 Task: Look for products in the category "Protein Drinks" from Koios.
Action: Mouse pressed left at (18, 78)
Screenshot: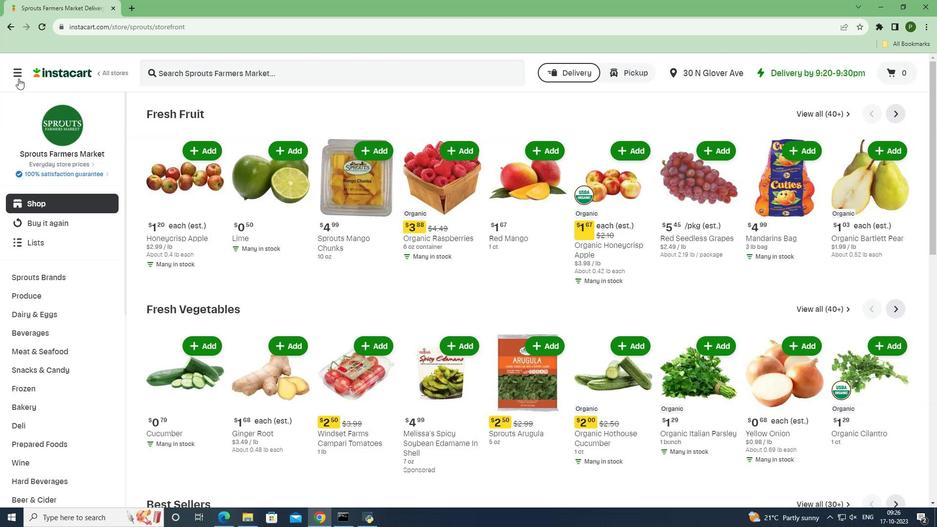 
Action: Mouse moved to (31, 248)
Screenshot: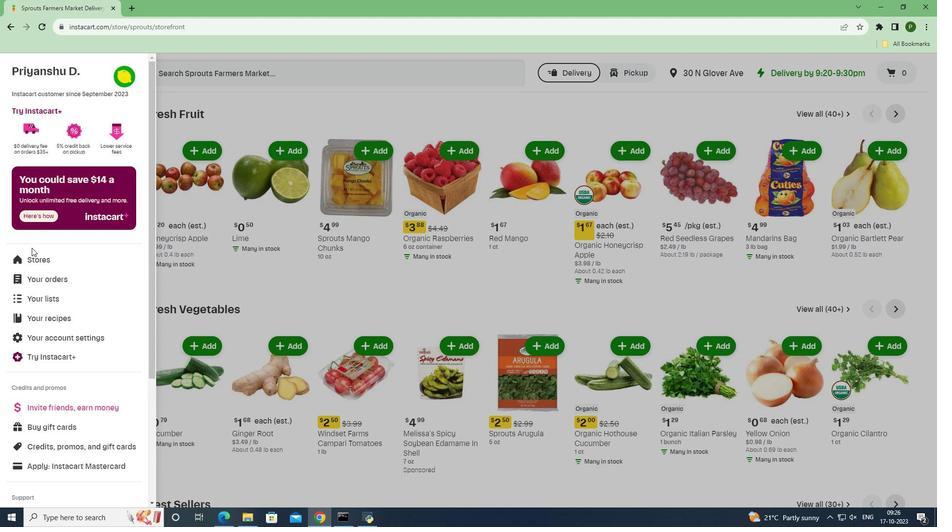 
Action: Mouse pressed left at (31, 248)
Screenshot: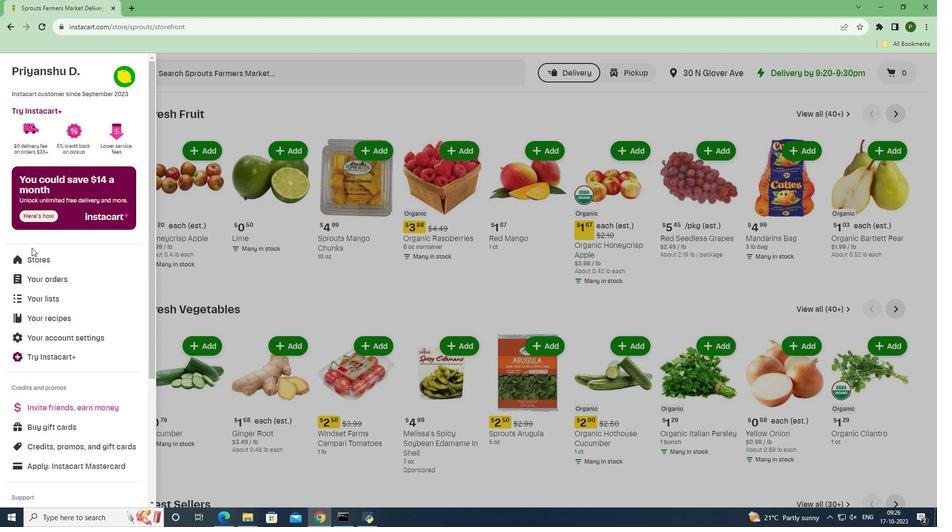 
Action: Mouse moved to (31, 254)
Screenshot: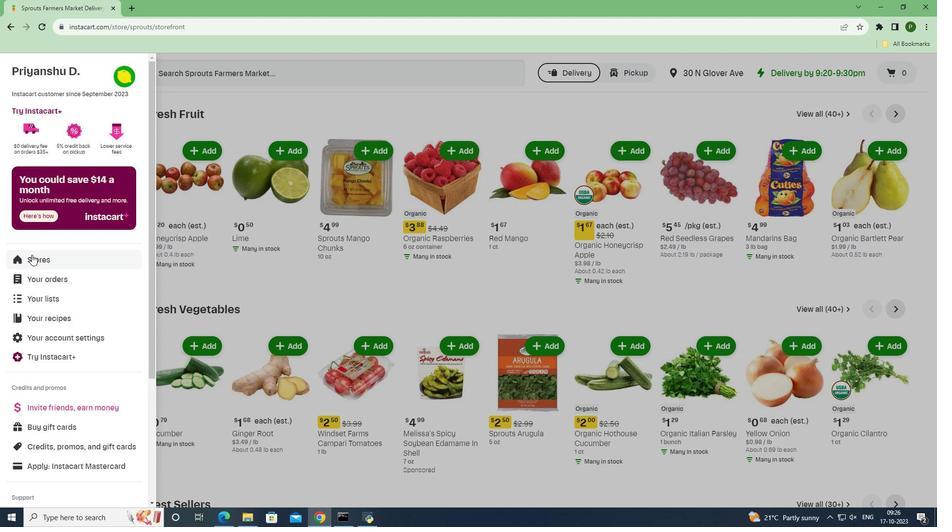 
Action: Mouse pressed left at (31, 254)
Screenshot: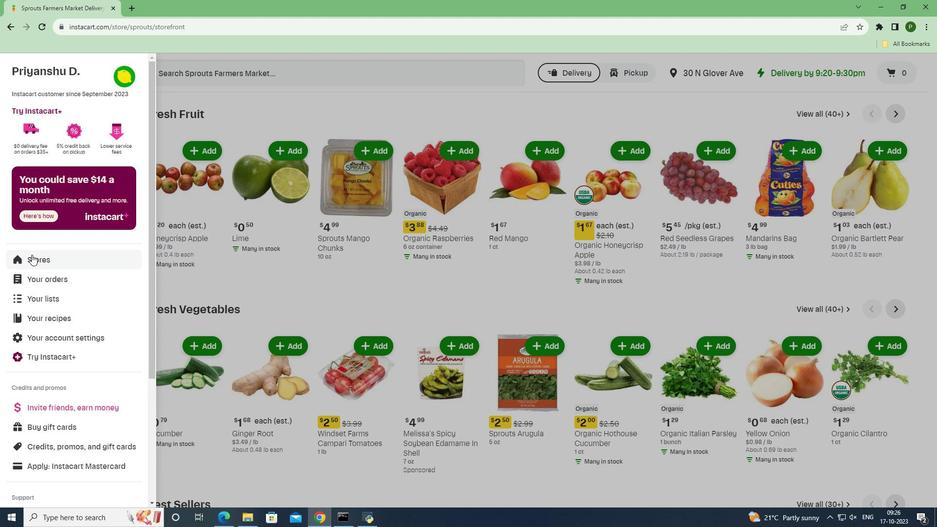 
Action: Mouse moved to (224, 109)
Screenshot: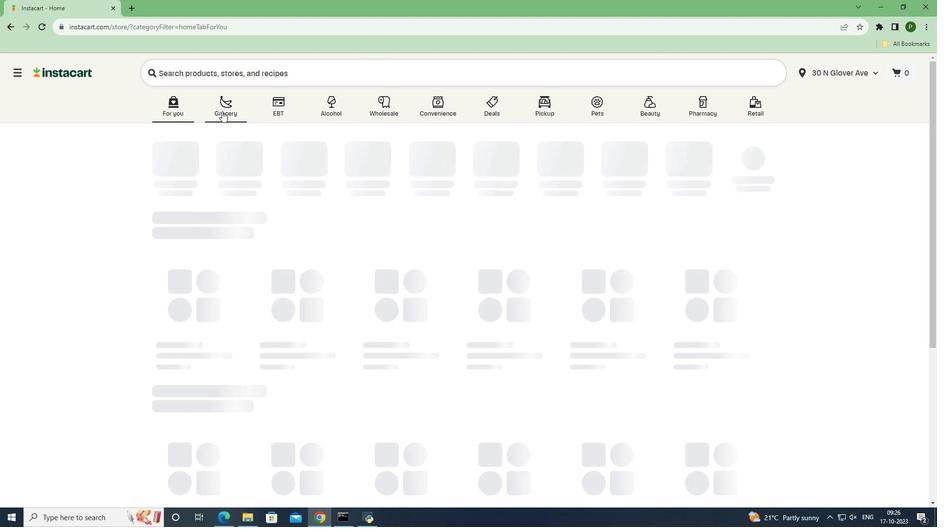 
Action: Mouse pressed left at (224, 109)
Screenshot: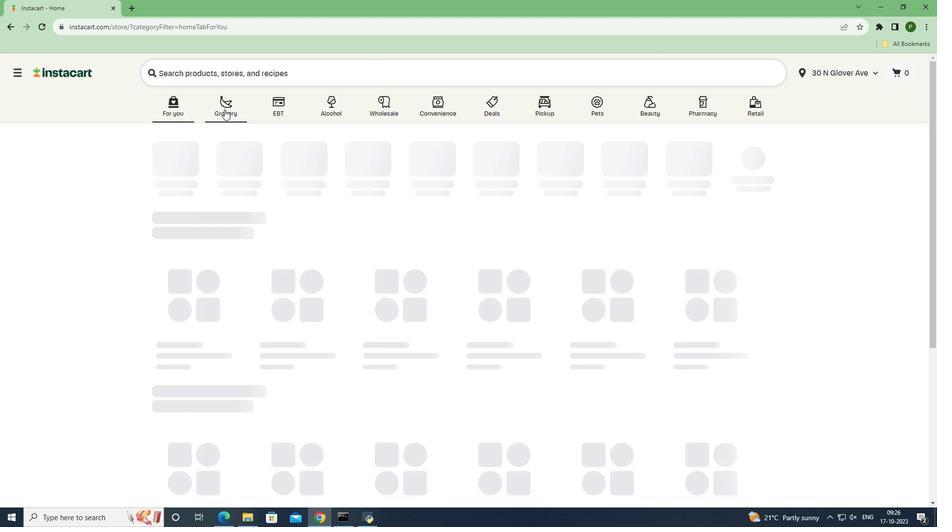
Action: Mouse moved to (592, 215)
Screenshot: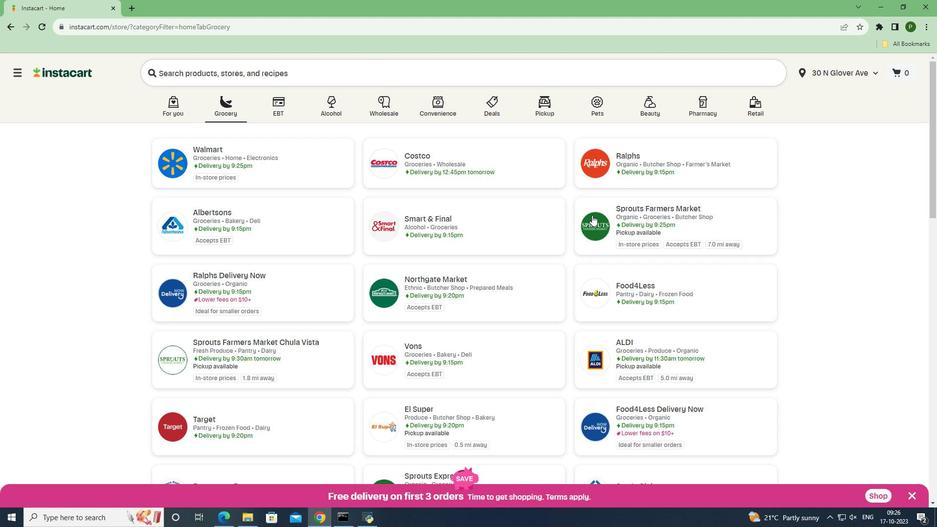 
Action: Mouse pressed left at (592, 215)
Screenshot: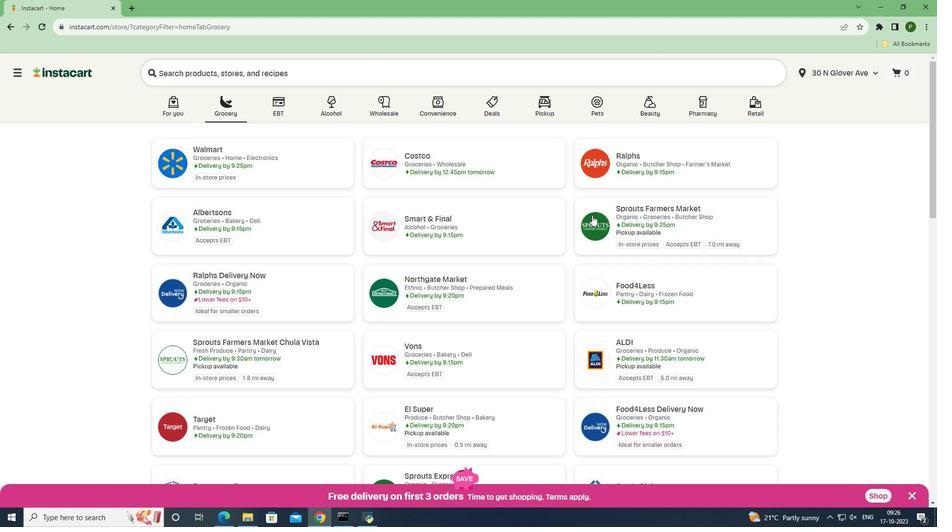 
Action: Mouse moved to (44, 332)
Screenshot: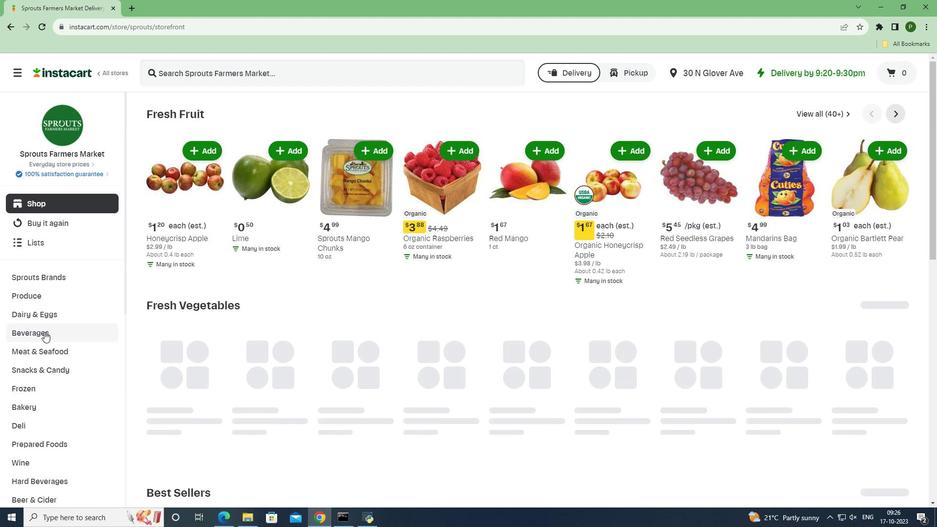 
Action: Mouse pressed left at (44, 332)
Screenshot: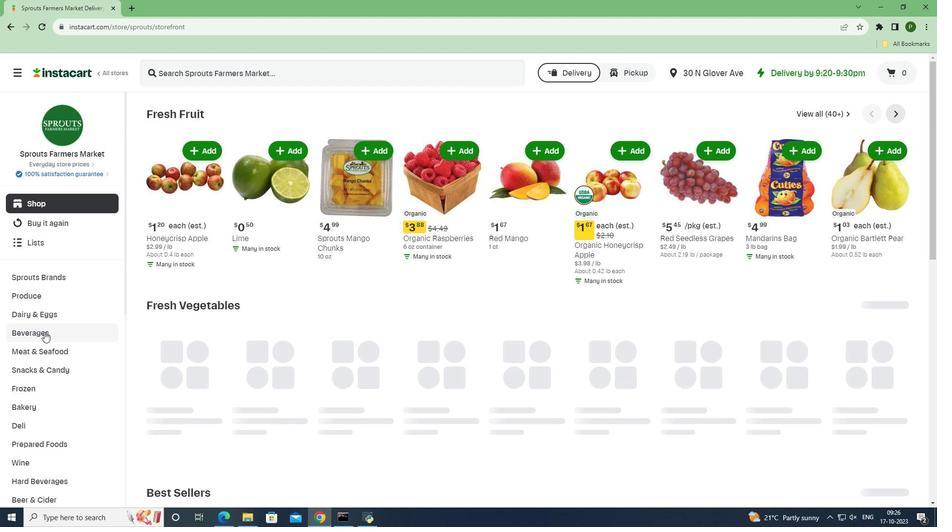 
Action: Mouse moved to (905, 136)
Screenshot: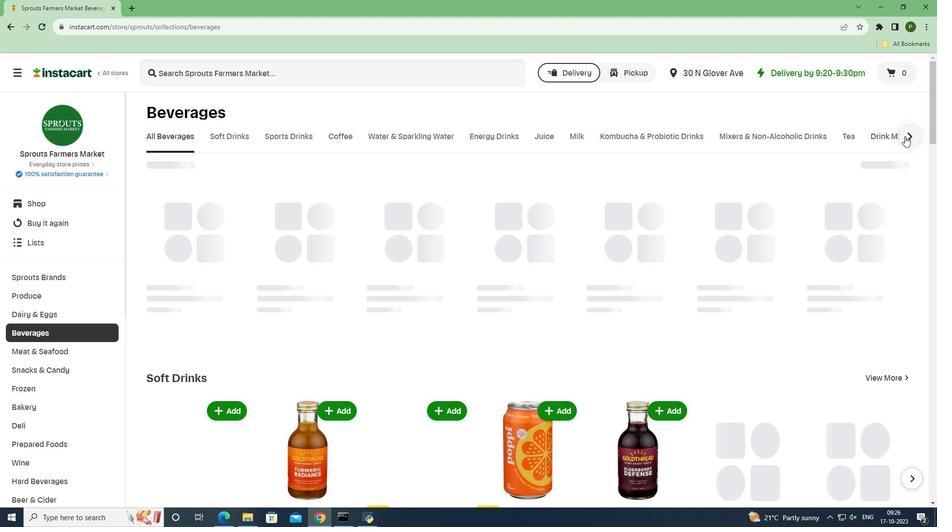 
Action: Mouse pressed left at (905, 136)
Screenshot: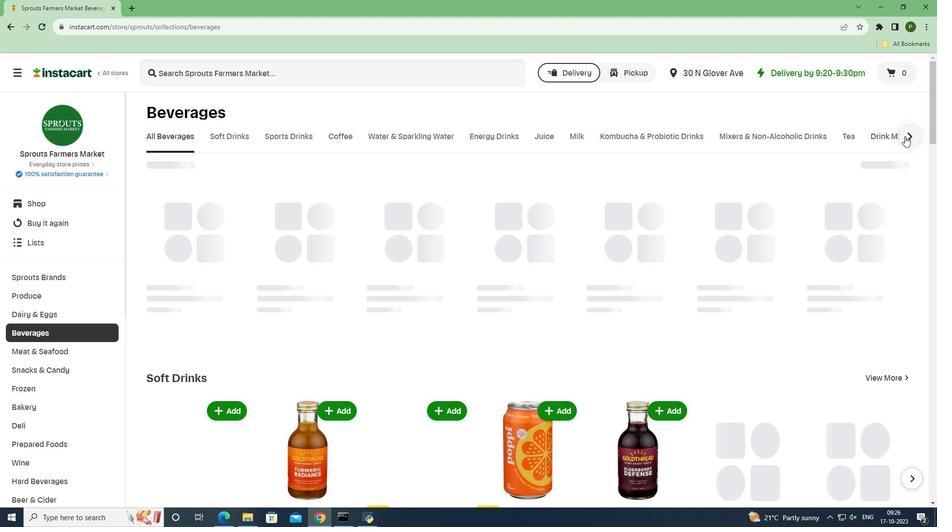 
Action: Mouse moved to (884, 133)
Screenshot: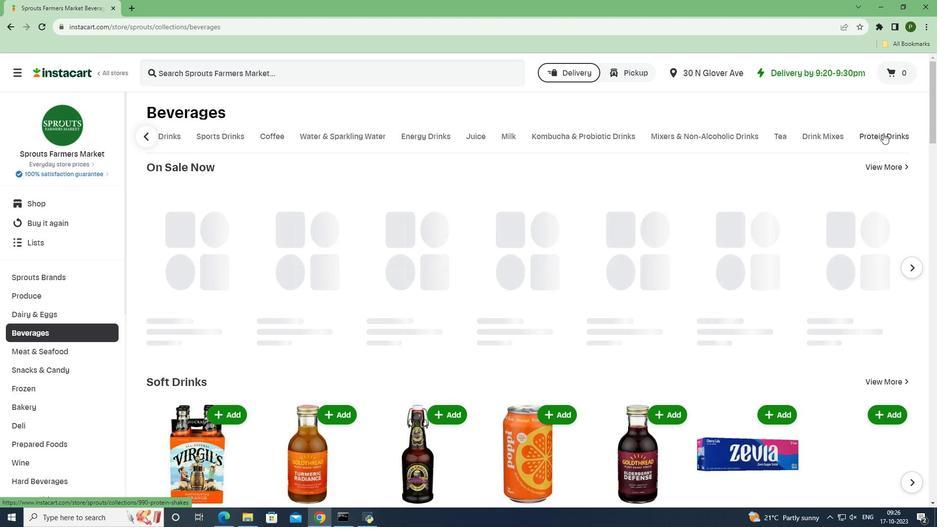
Action: Mouse pressed left at (884, 133)
Screenshot: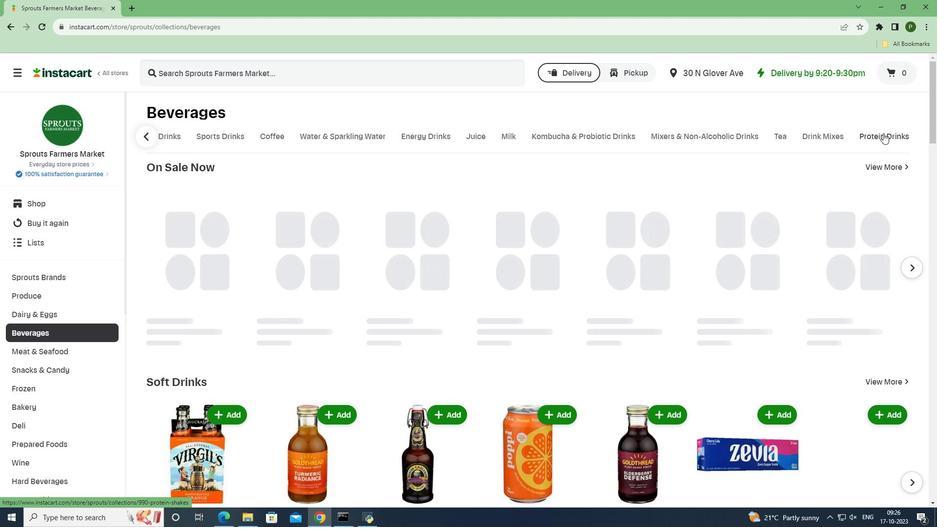 
Action: Mouse moved to (319, 171)
Screenshot: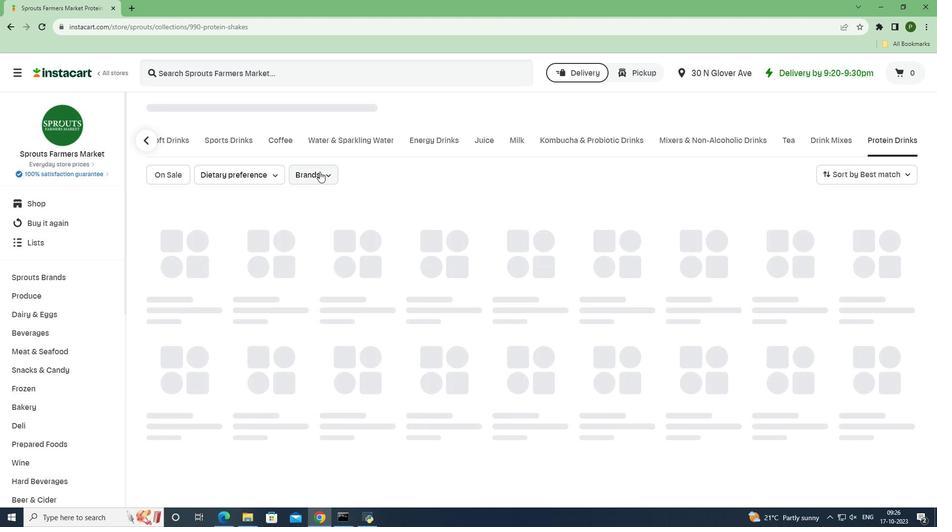 
Action: Mouse pressed left at (319, 171)
Screenshot: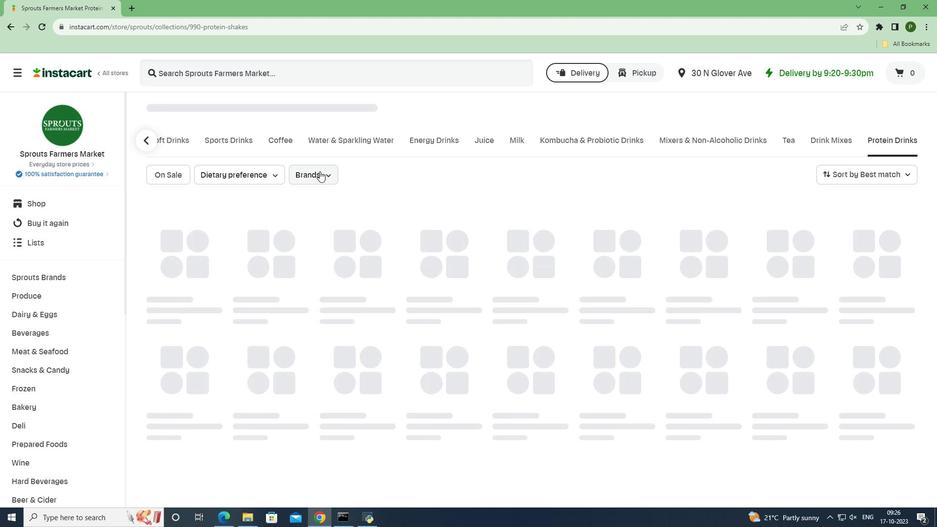 
Action: Mouse moved to (330, 269)
Screenshot: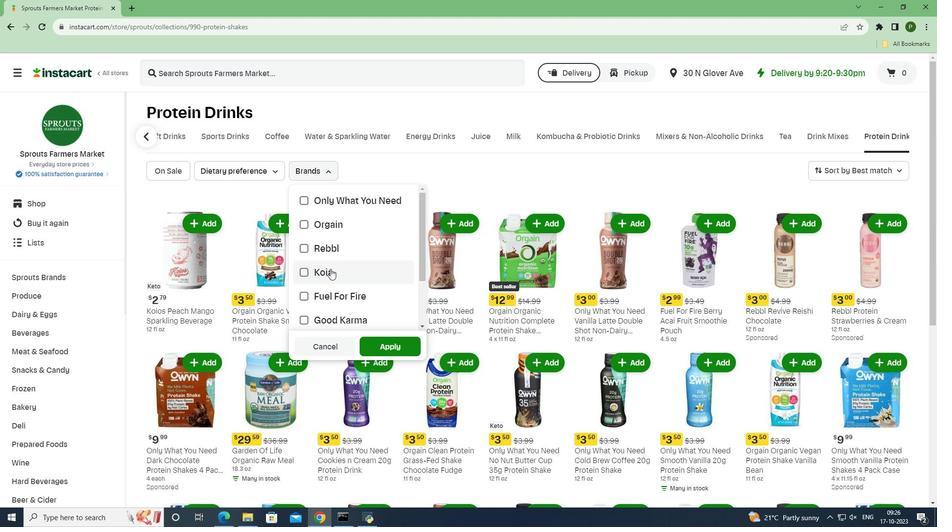 
Action: Mouse scrolled (330, 269) with delta (0, 0)
Screenshot: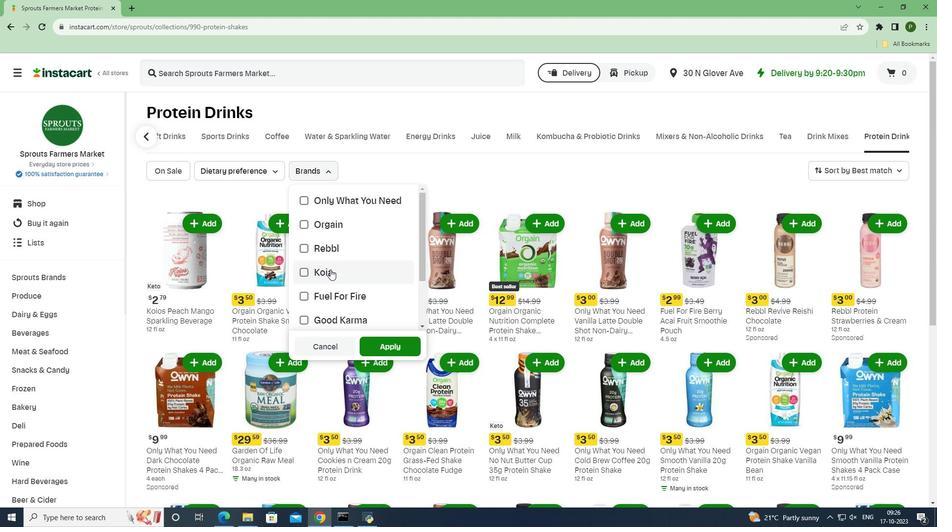
Action: Mouse scrolled (330, 269) with delta (0, 0)
Screenshot: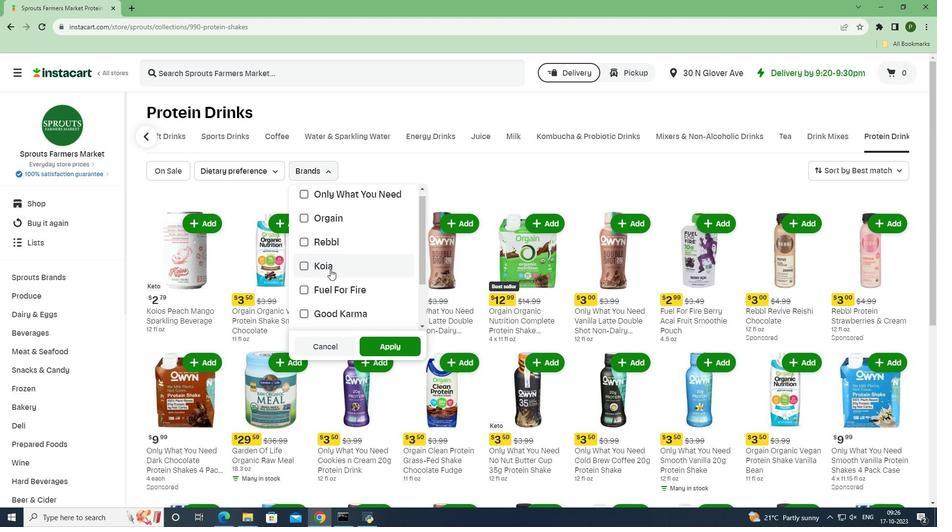 
Action: Mouse moved to (330, 298)
Screenshot: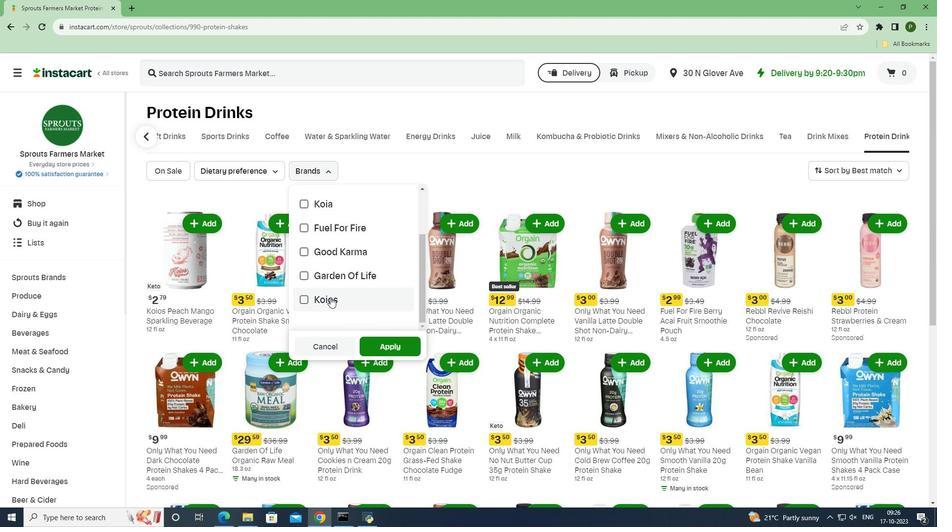 
Action: Mouse pressed left at (330, 298)
Screenshot: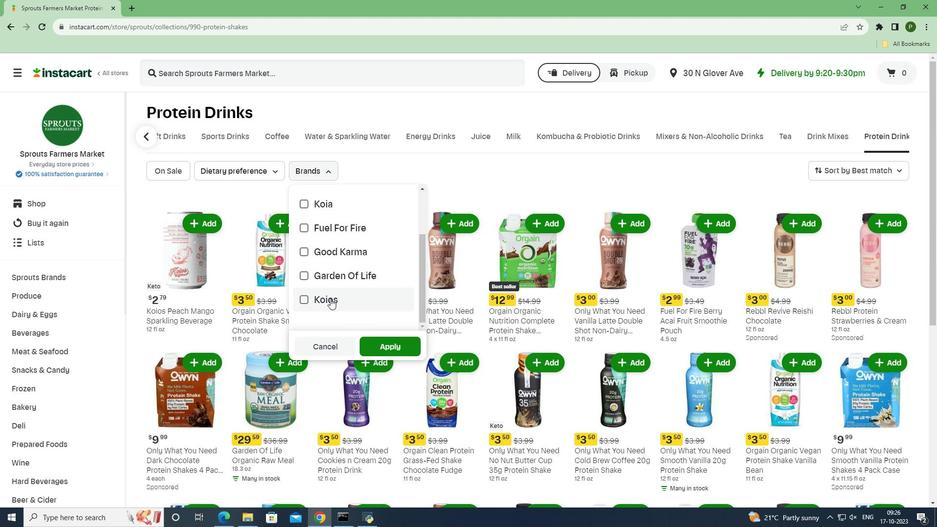 
Action: Mouse moved to (381, 342)
Screenshot: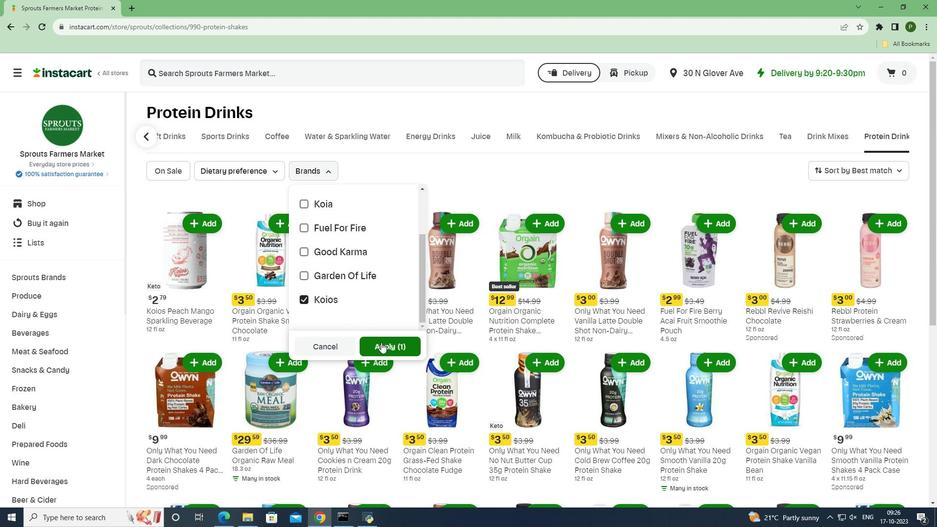 
Action: Mouse pressed left at (381, 342)
Screenshot: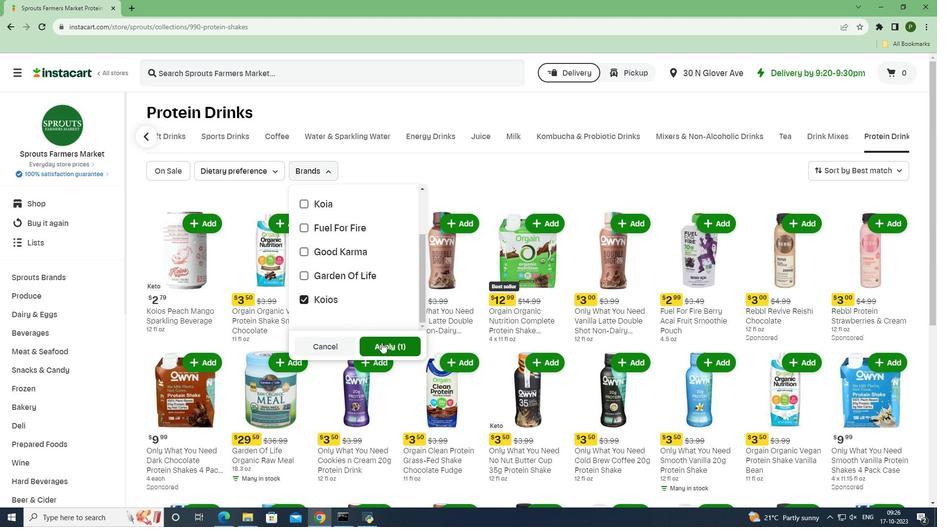 
Action: Mouse moved to (399, 301)
Screenshot: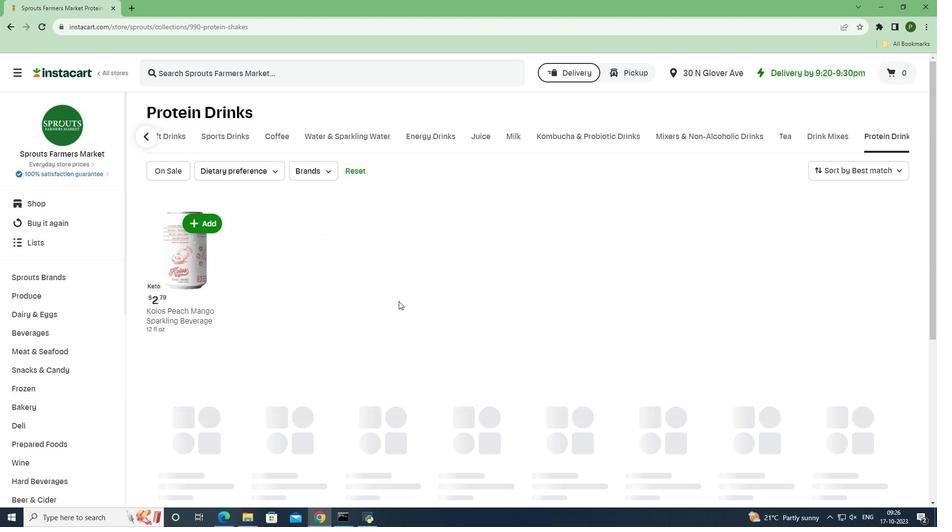 
